 Task: Create in the project VantageTech and in the Backlog issue 'Develop a new tool for automated testing of chatbots' a child issue 'Code optimization for low-latency network communication', and assign it to team member softage.3@softage.net.
Action: Mouse moved to (220, 68)
Screenshot: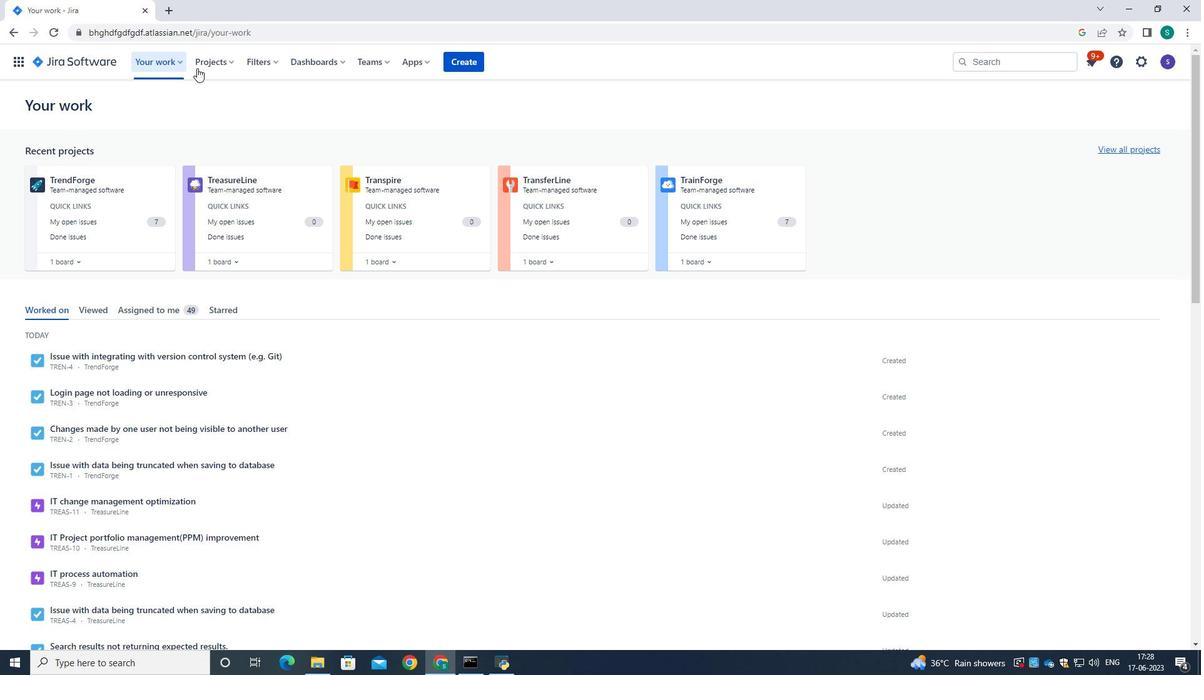 
Action: Mouse pressed left at (220, 68)
Screenshot: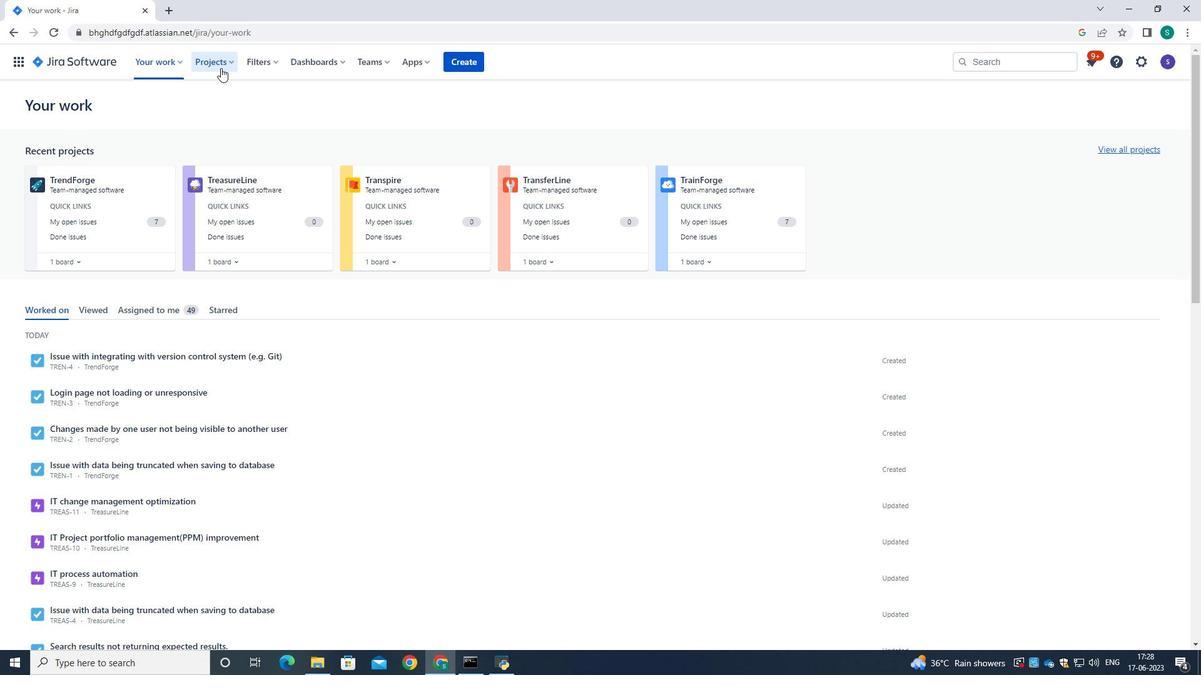 
Action: Mouse moved to (242, 130)
Screenshot: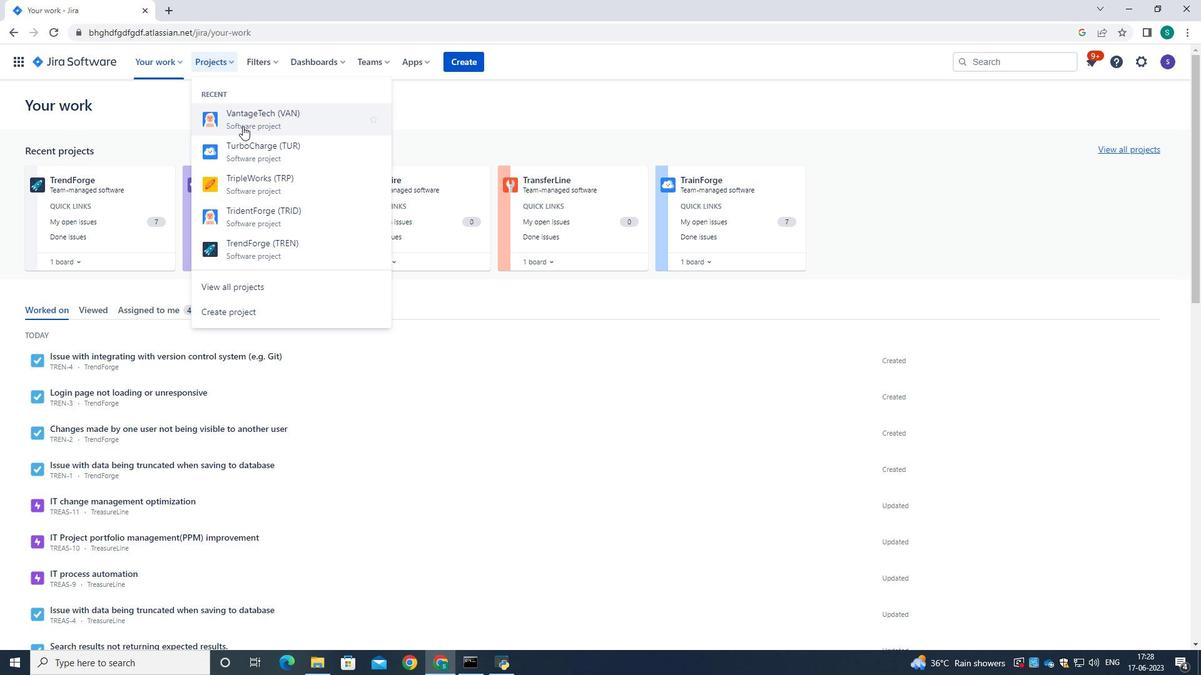 
Action: Mouse pressed left at (242, 130)
Screenshot: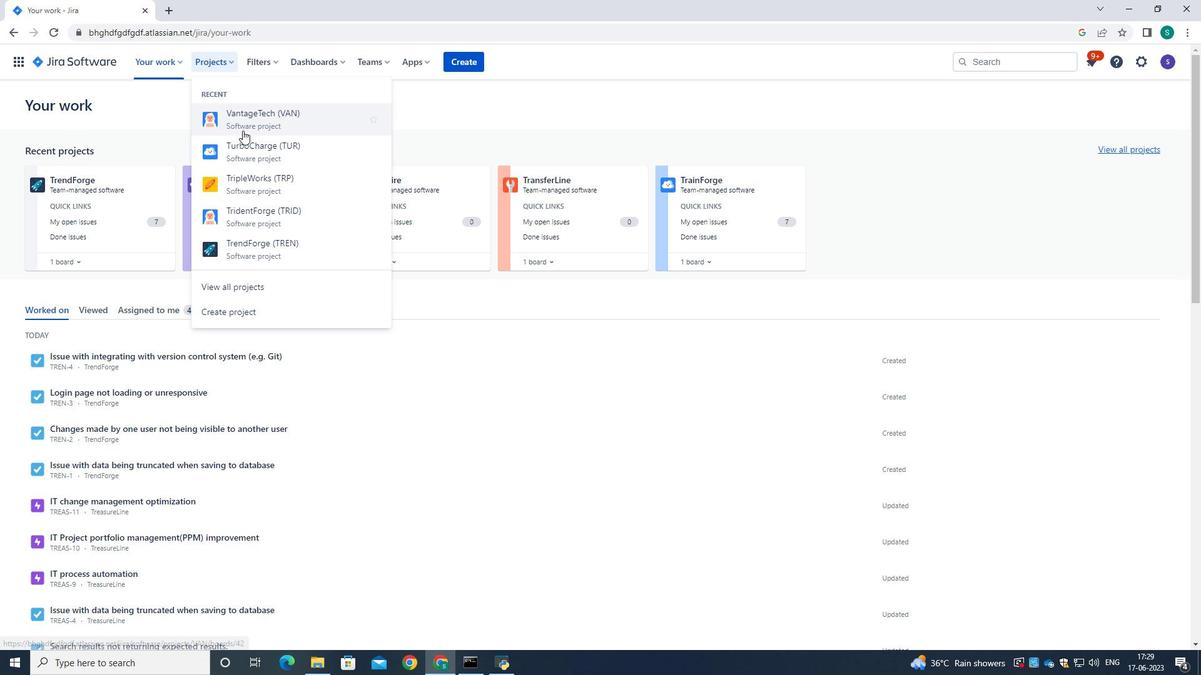 
Action: Mouse moved to (61, 185)
Screenshot: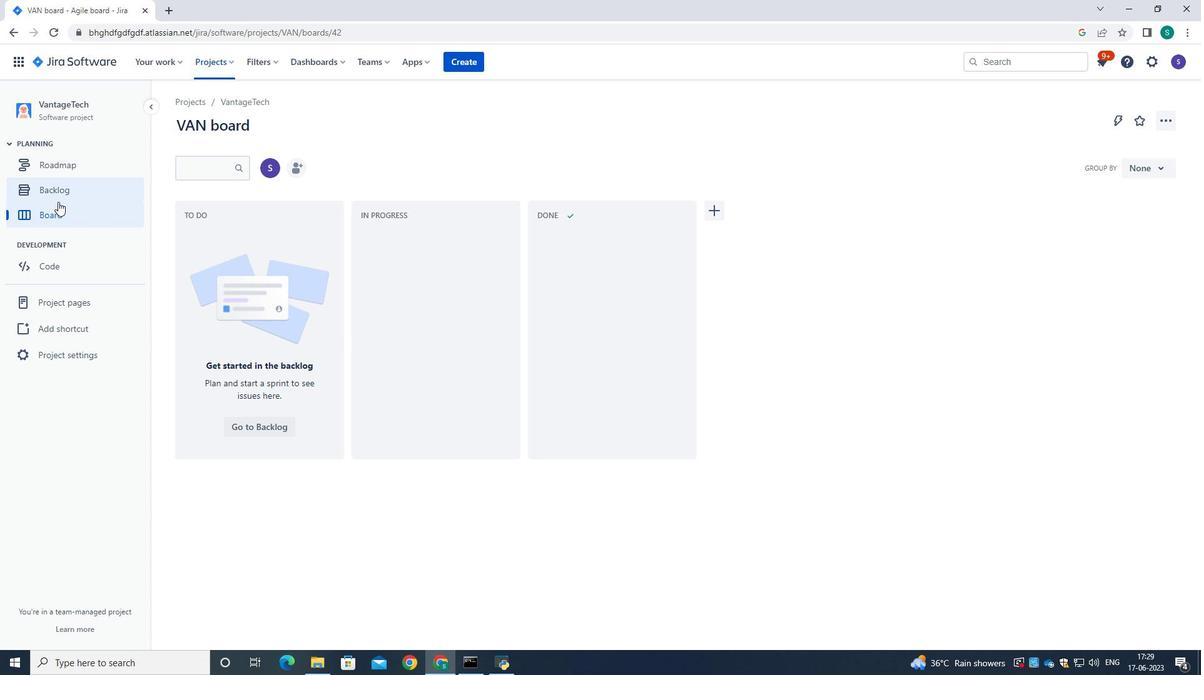 
Action: Mouse pressed left at (61, 185)
Screenshot: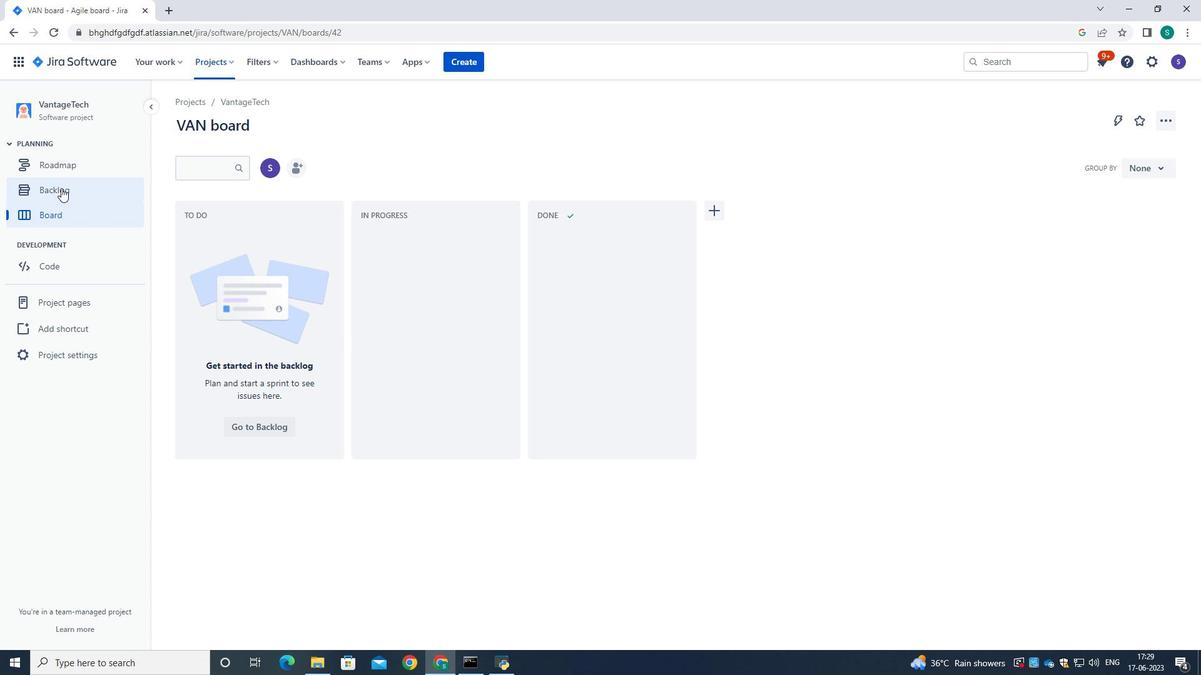 
Action: Mouse moved to (570, 255)
Screenshot: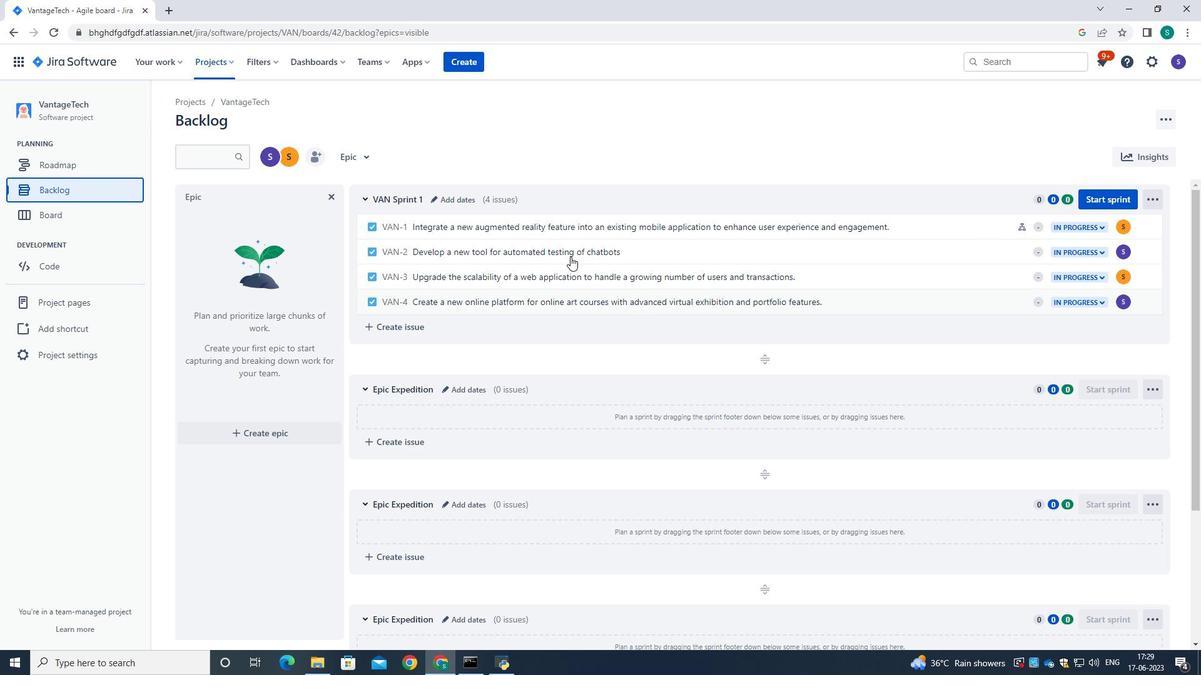 
Action: Mouse pressed left at (570, 255)
Screenshot: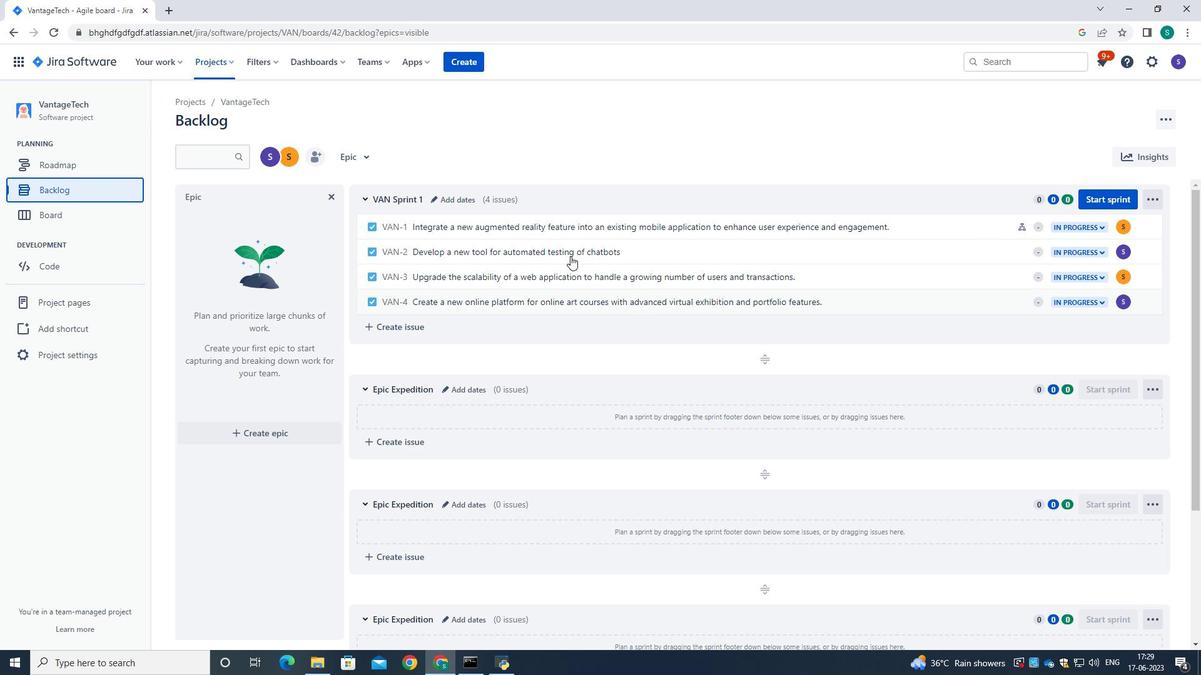 
Action: Mouse moved to (454, 135)
Screenshot: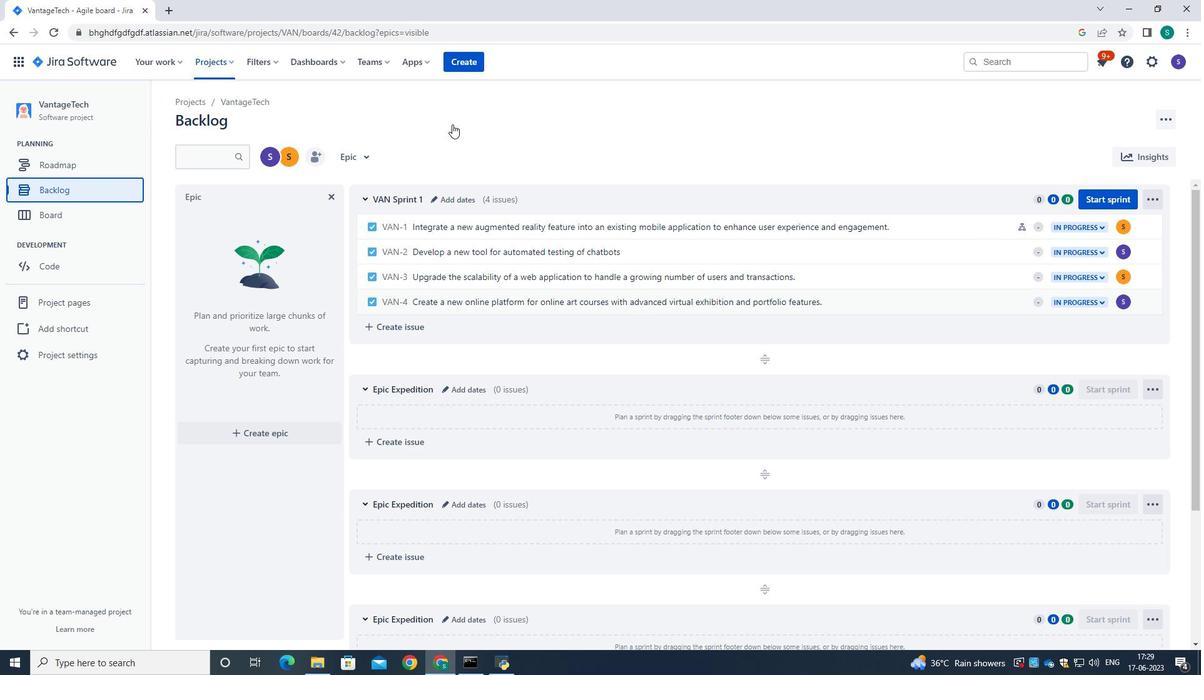 
Action: Mouse scrolled (454, 134) with delta (0, 0)
Screenshot: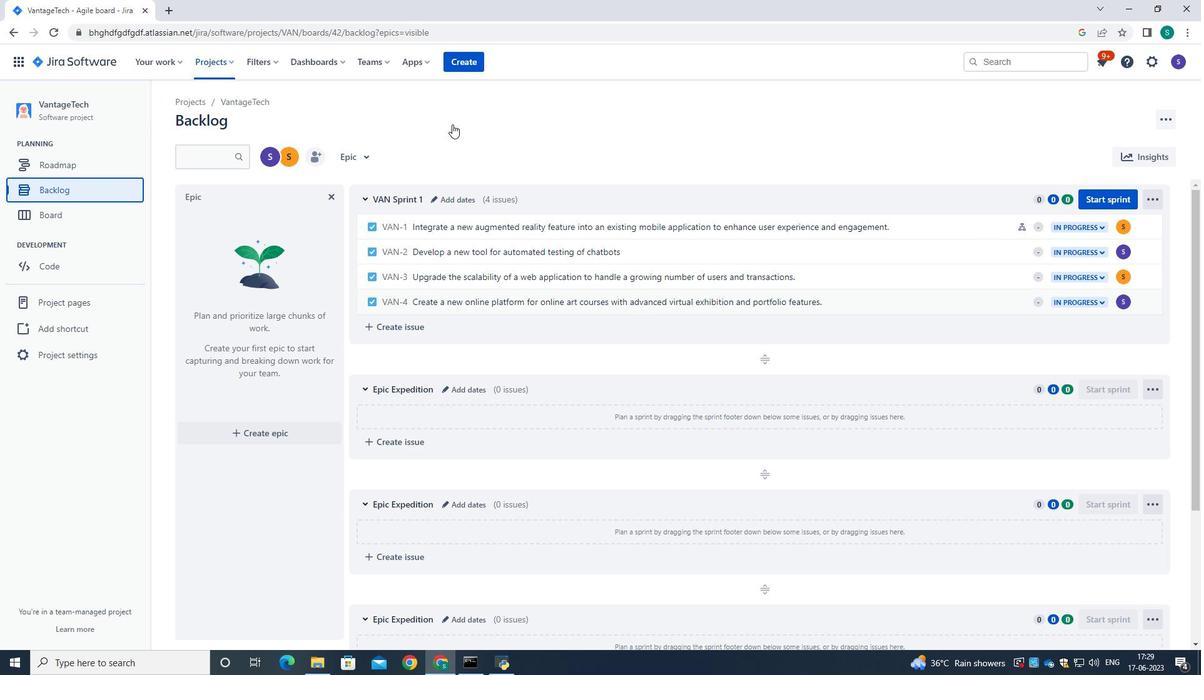 
Action: Mouse moved to (979, 267)
Screenshot: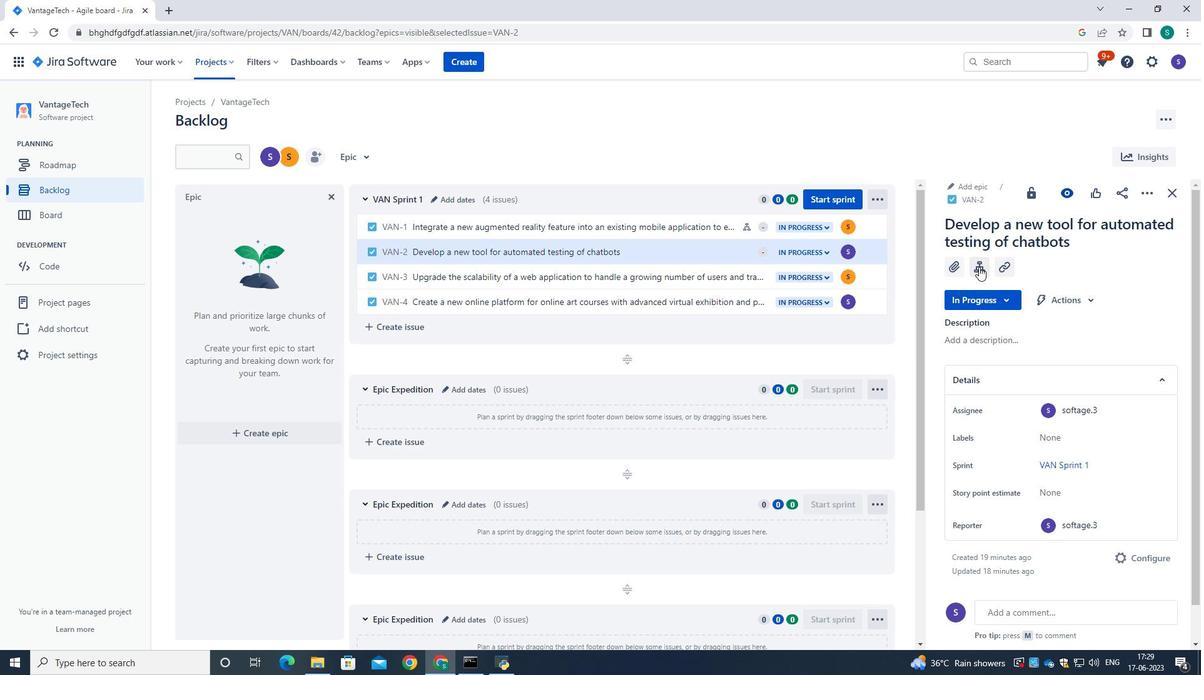 
Action: Mouse pressed left at (979, 267)
Screenshot: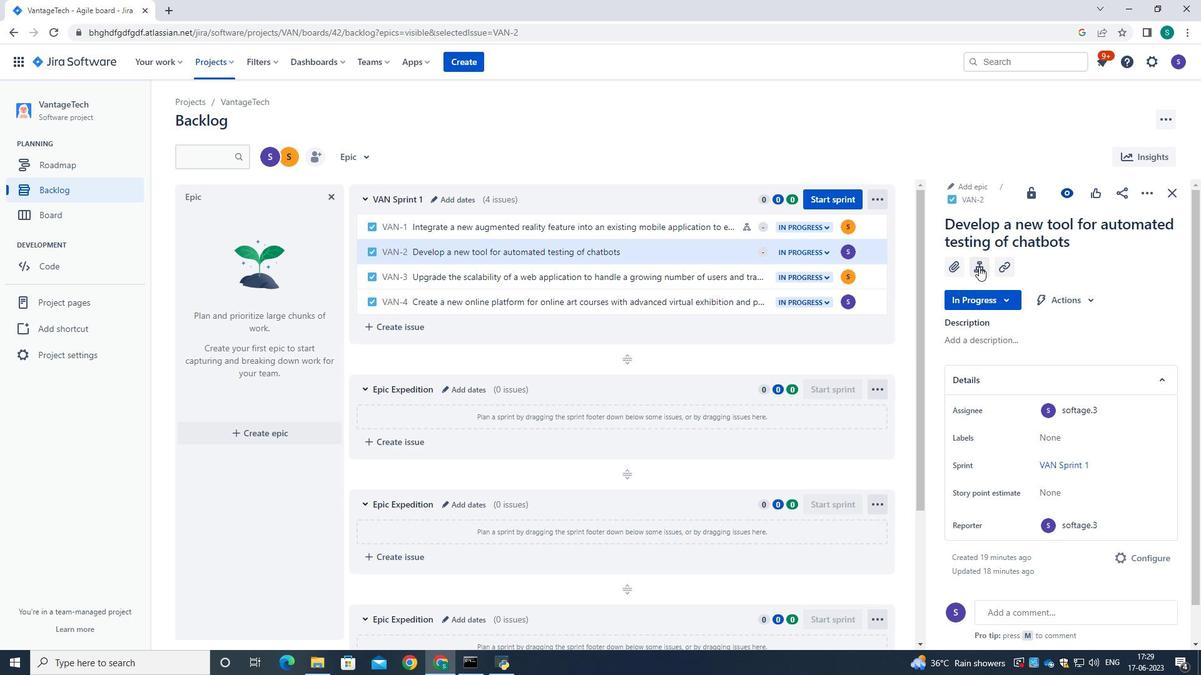 
Action: Mouse moved to (1003, 384)
Screenshot: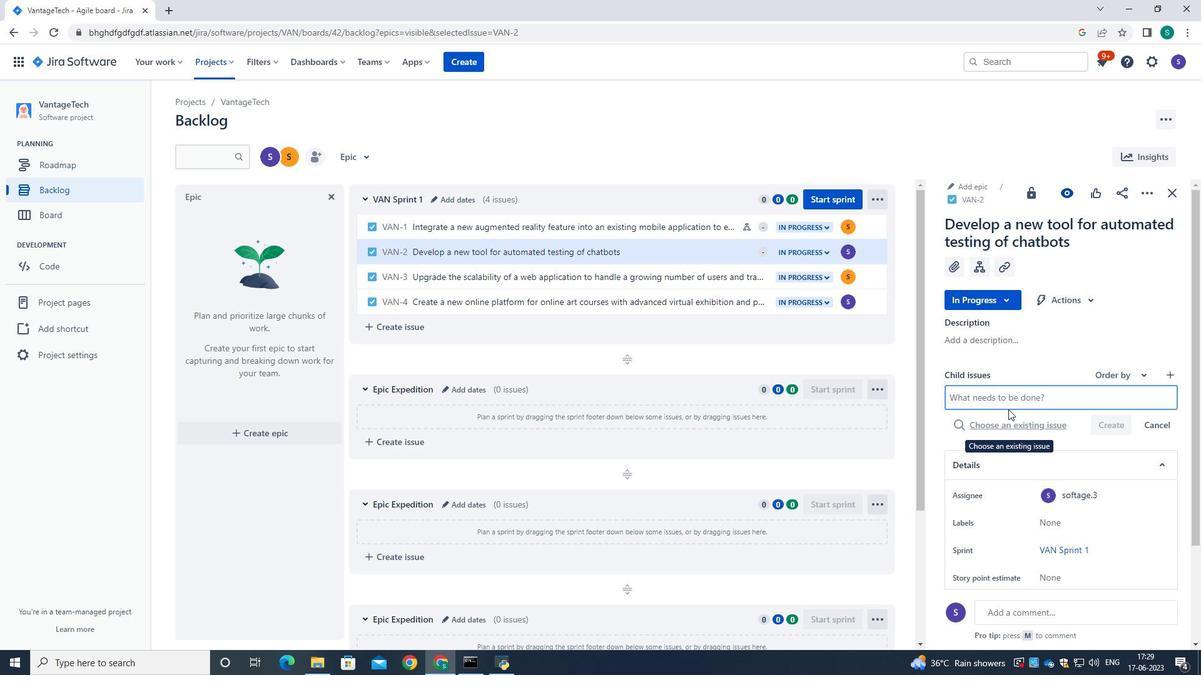 
Action: Mouse pressed left at (1003, 384)
Screenshot: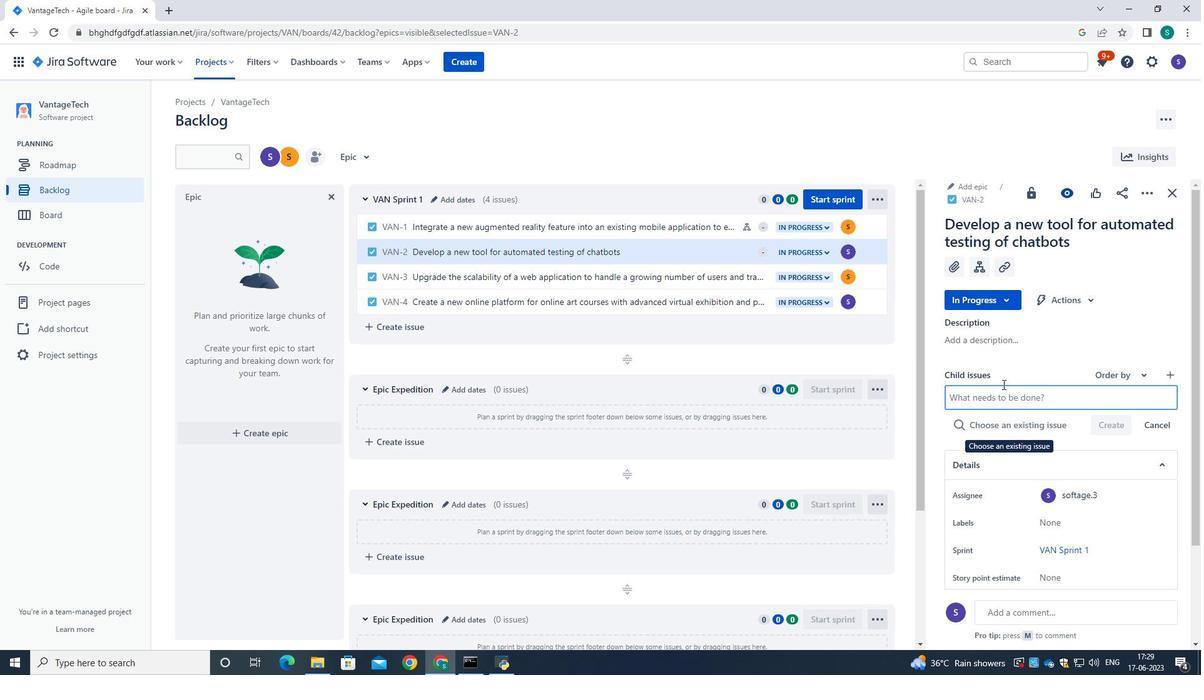 
Action: Mouse moved to (1002, 392)
Screenshot: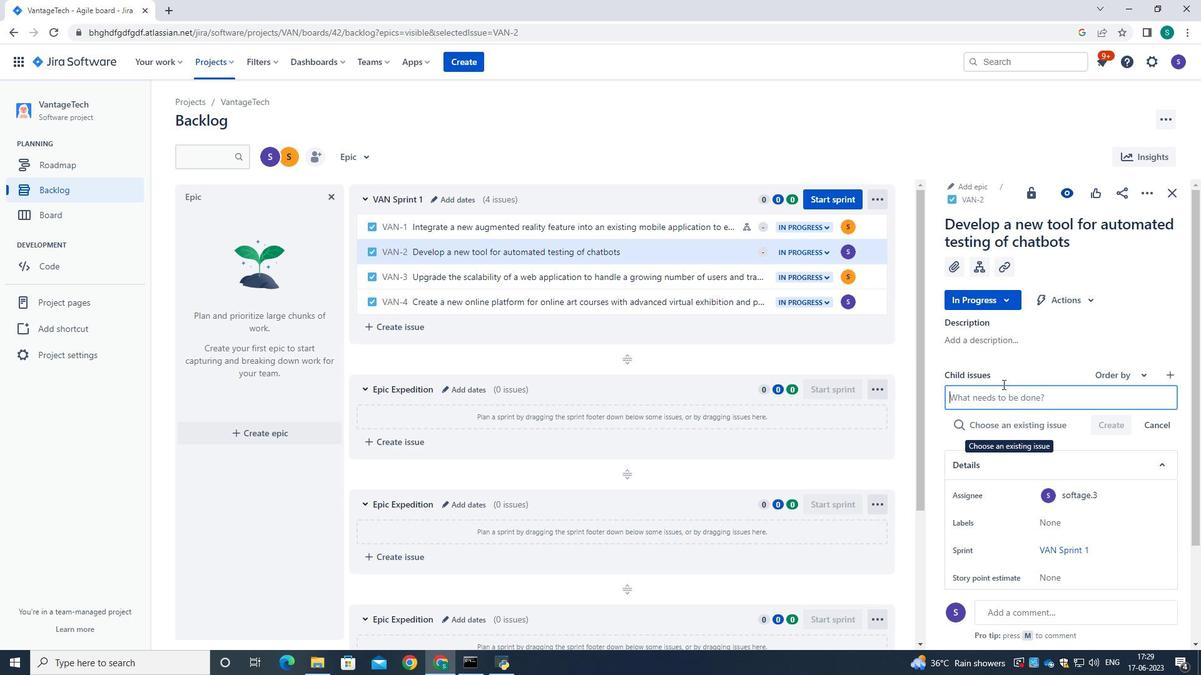 
Action: Mouse pressed left at (1002, 392)
Screenshot: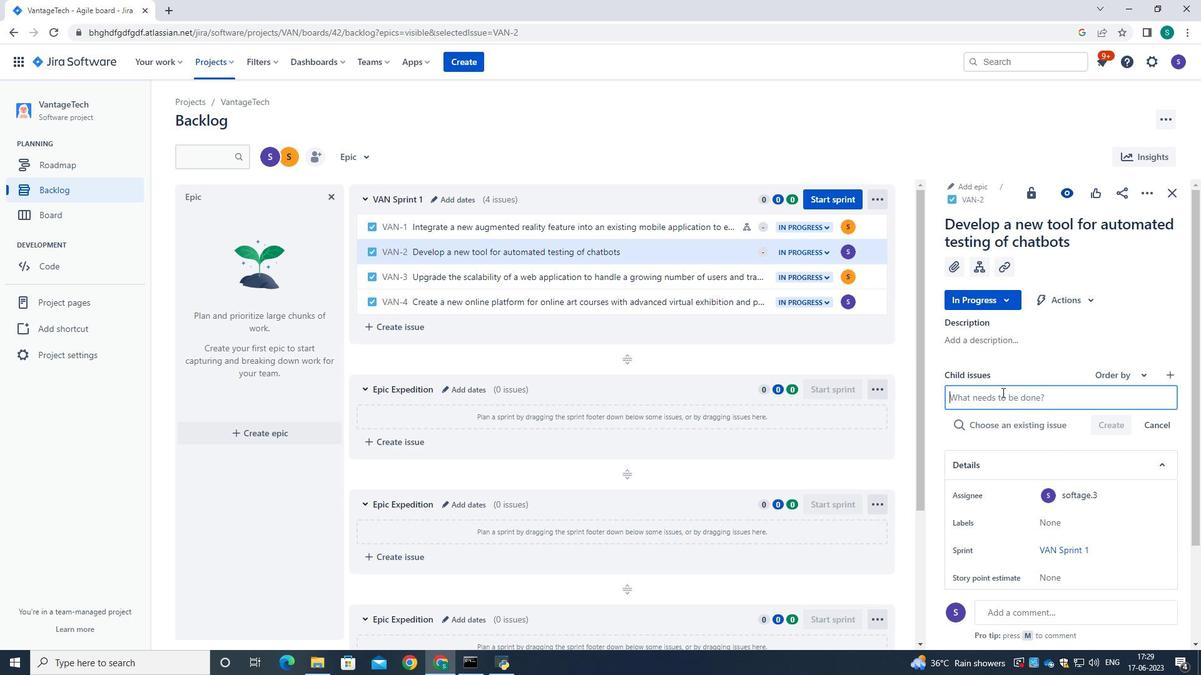 
Action: Key pressed <Key.caps_lock>C<Key.caps_lock>ode<Key.space>optimization<Key.space>for<Key.space>low-latency<Key.space>network<Key.space>communication.
Screenshot: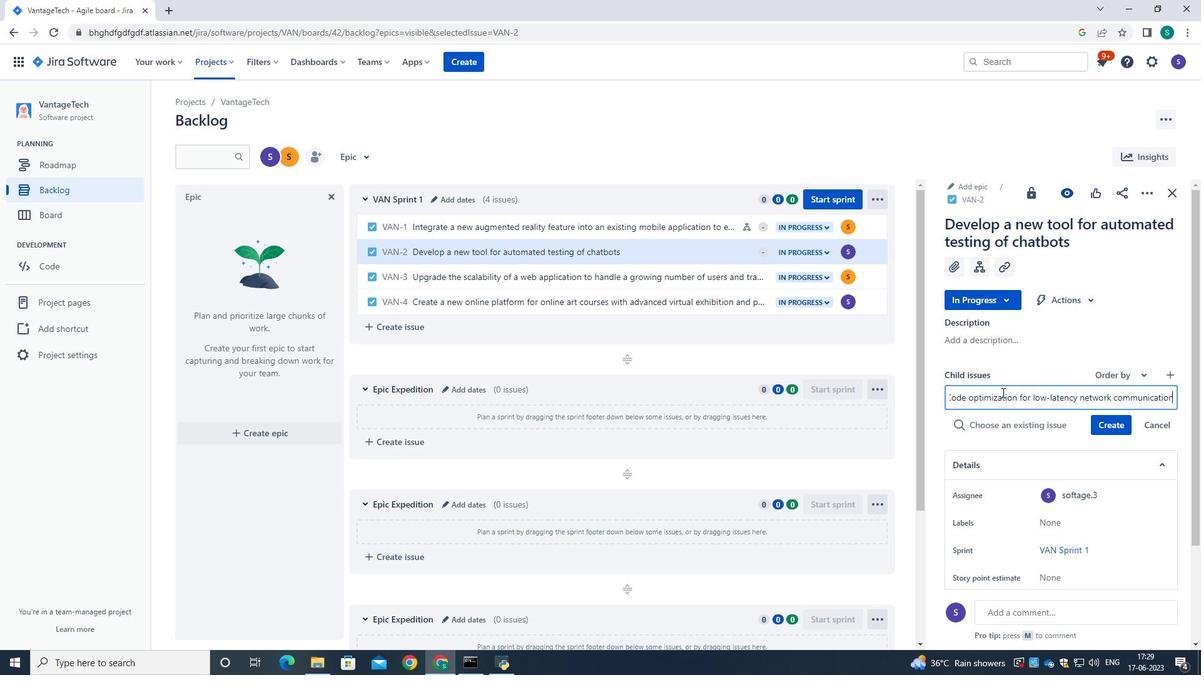 
Action: Mouse moved to (1101, 419)
Screenshot: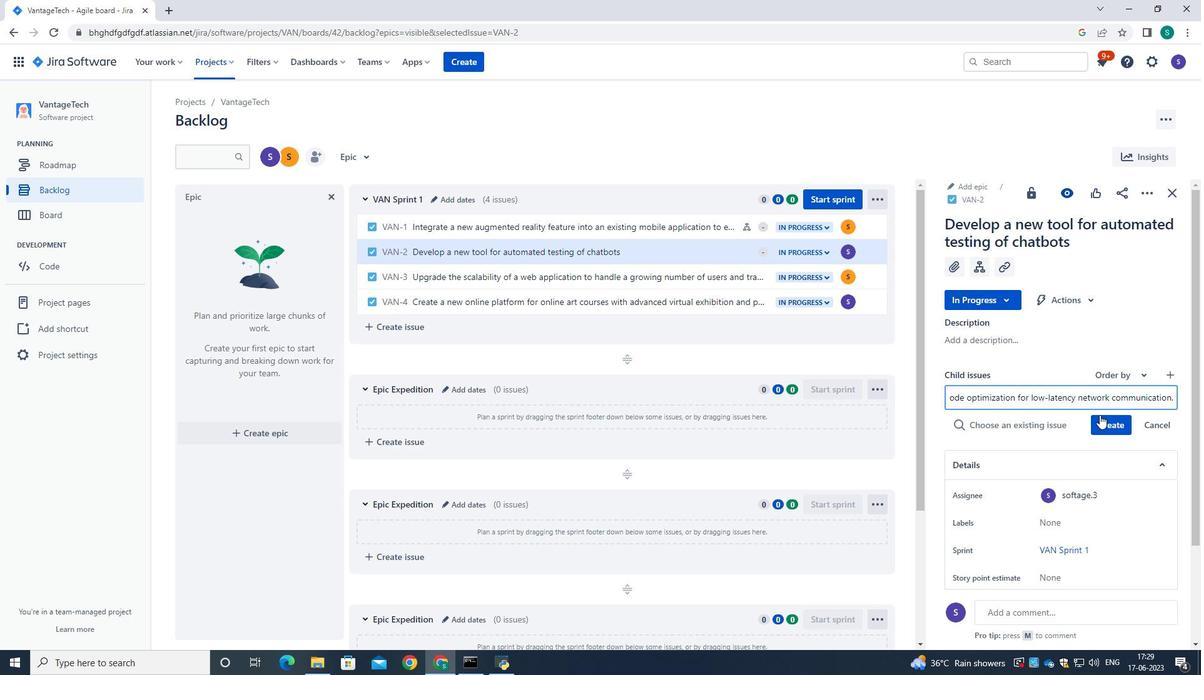
Action: Mouse pressed left at (1101, 419)
Screenshot: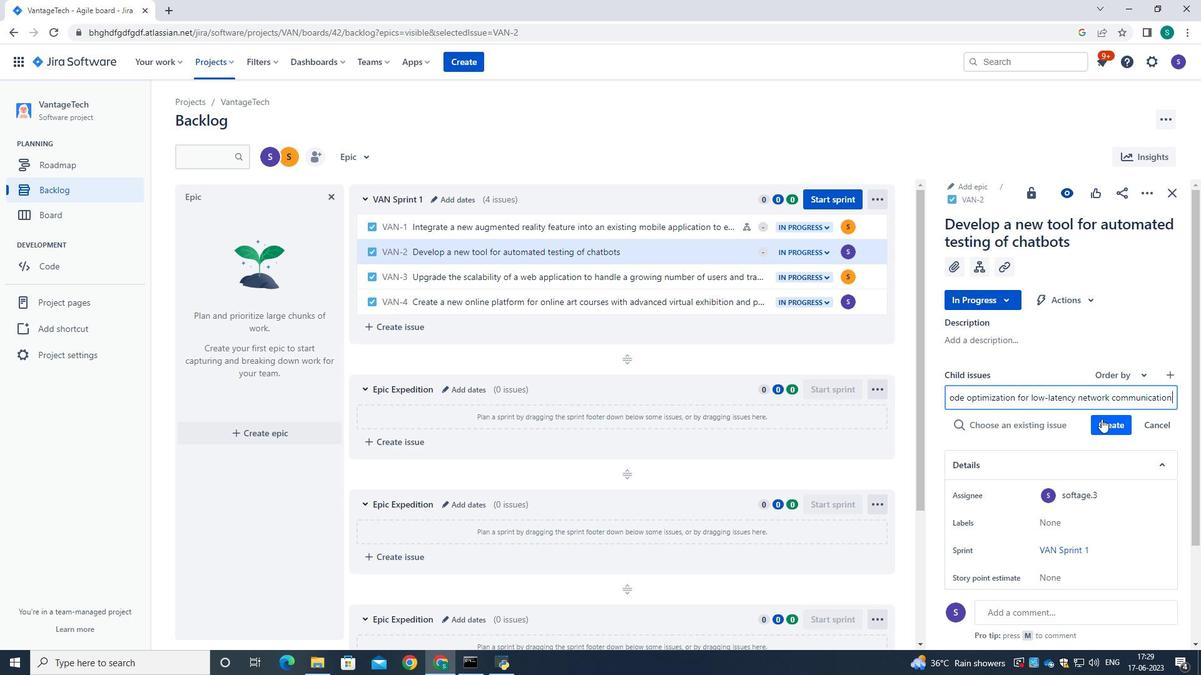 
Action: Mouse moved to (1122, 406)
Screenshot: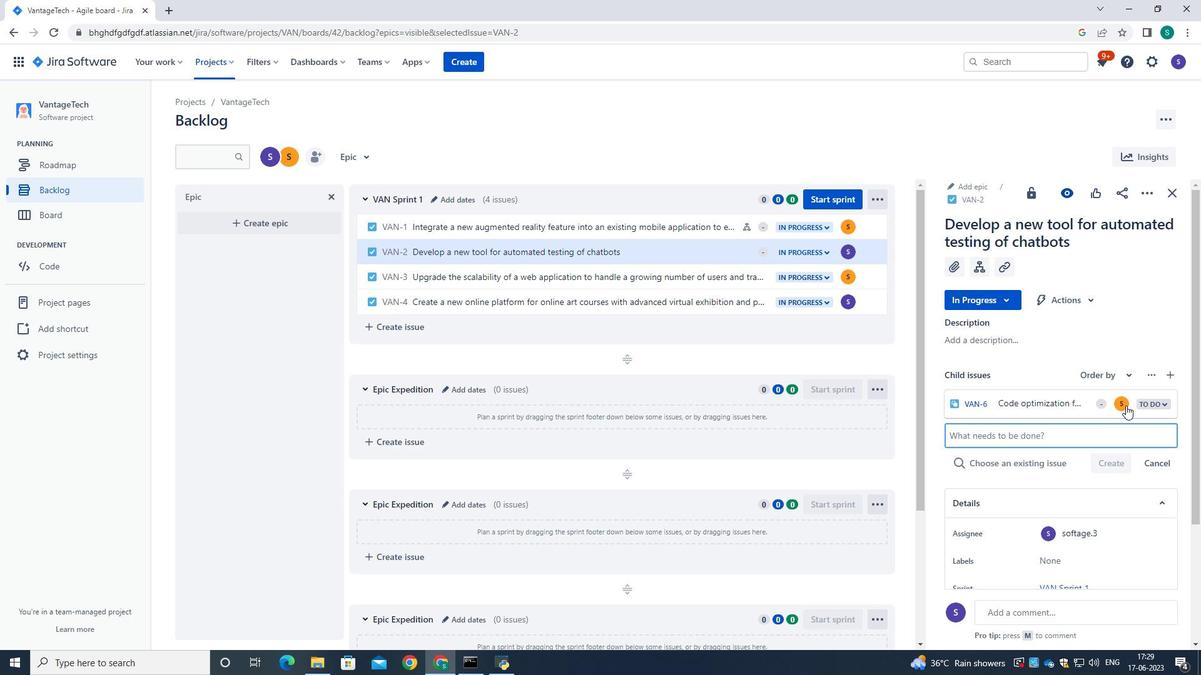 
Action: Mouse pressed left at (1122, 406)
Screenshot: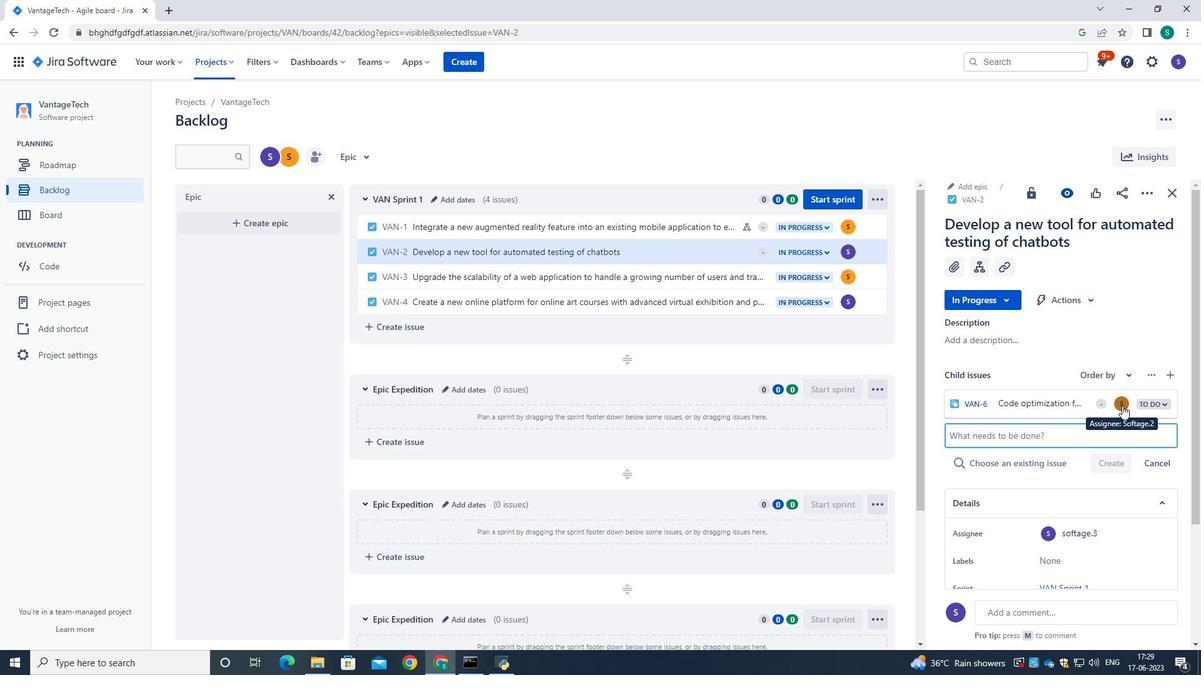 
Action: Mouse moved to (1018, 327)
Screenshot: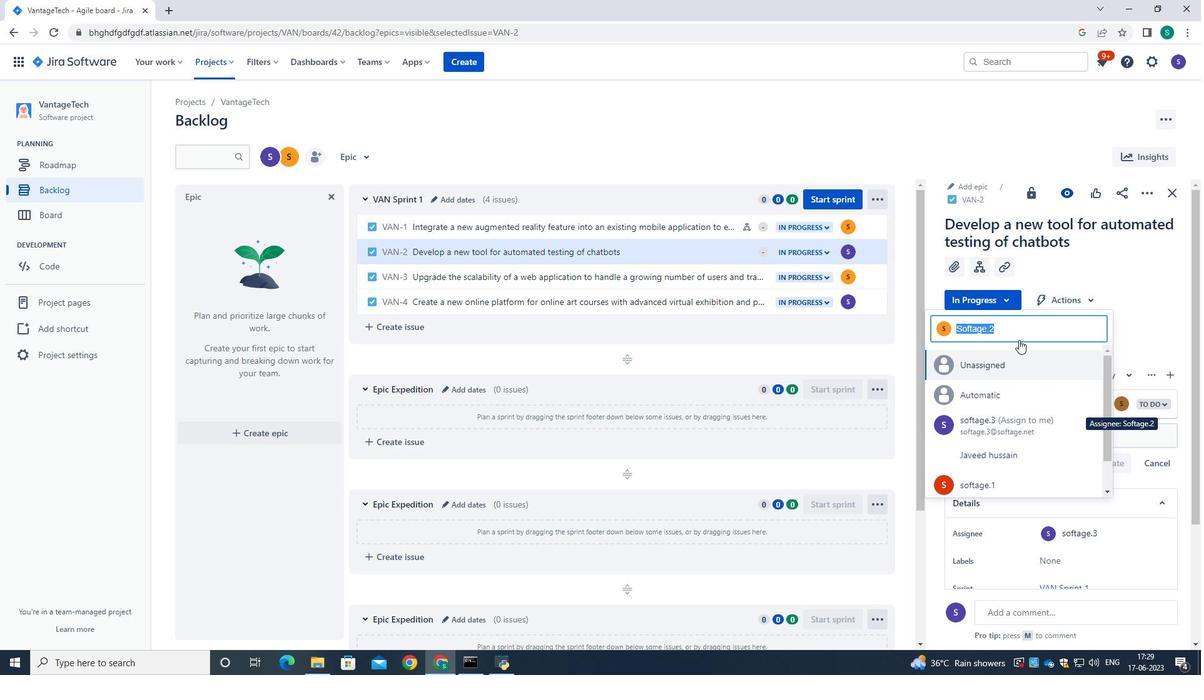 
Action: Key pressed <Key.backspace>softage.3<Key.shift>@softage.net
Screenshot: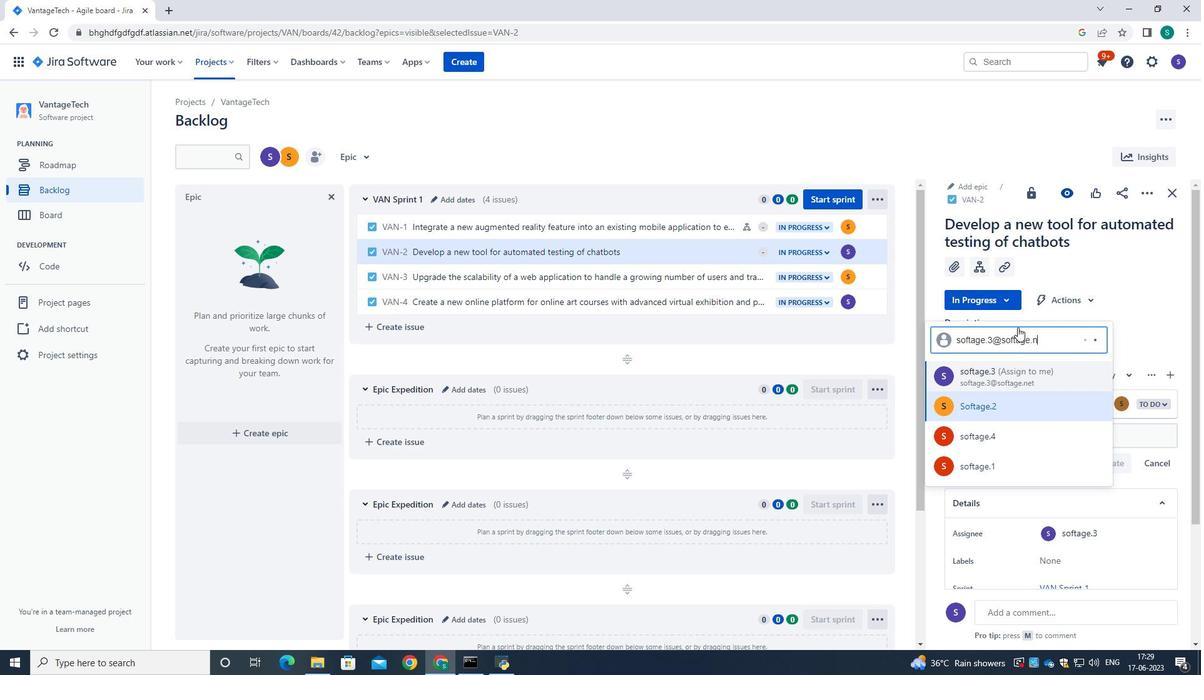 
Action: Mouse moved to (1007, 414)
Screenshot: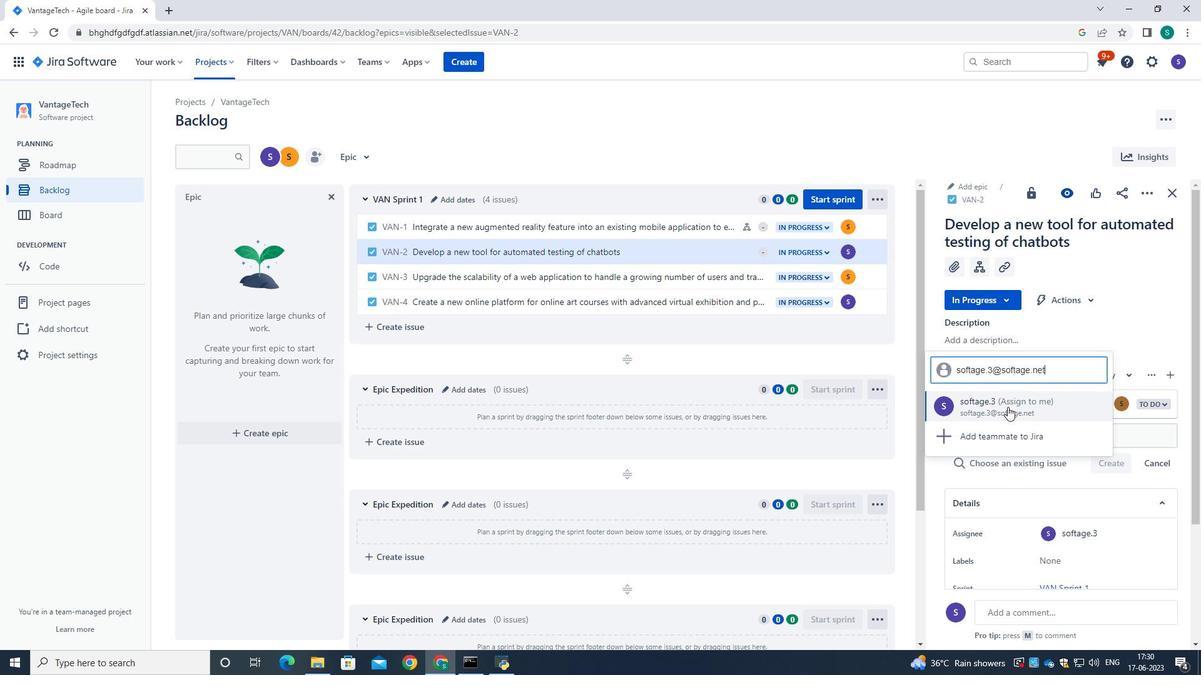 
Action: Mouse pressed left at (1007, 414)
Screenshot: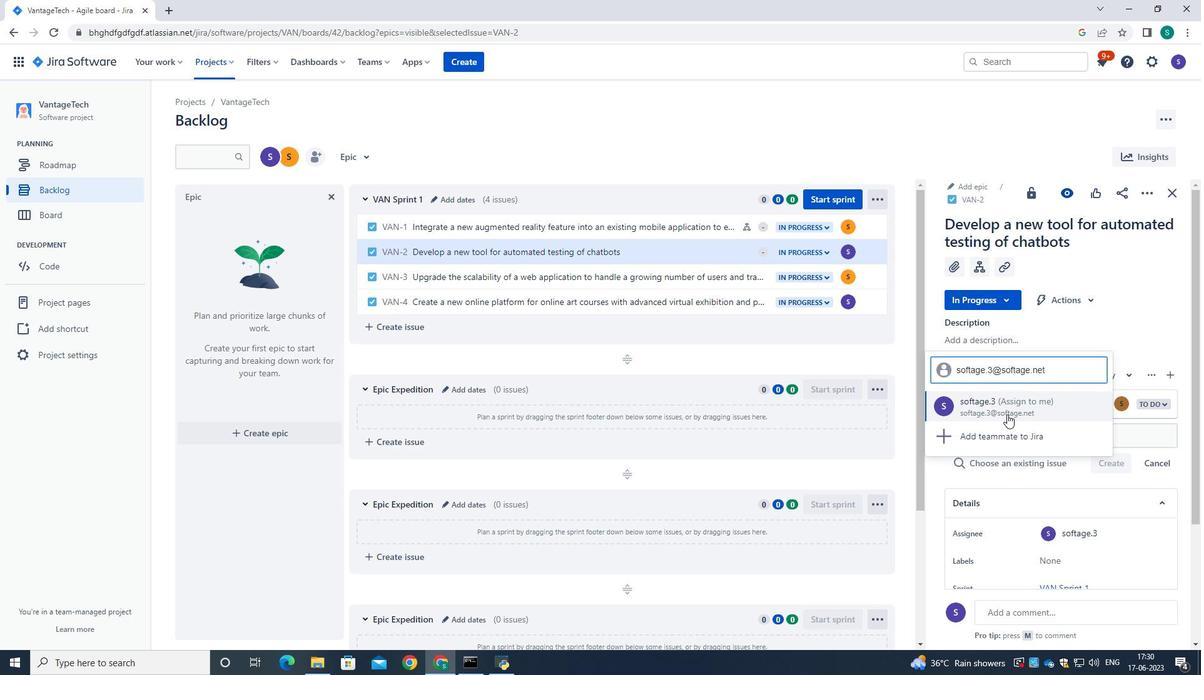 
Action: Mouse moved to (999, 352)
Screenshot: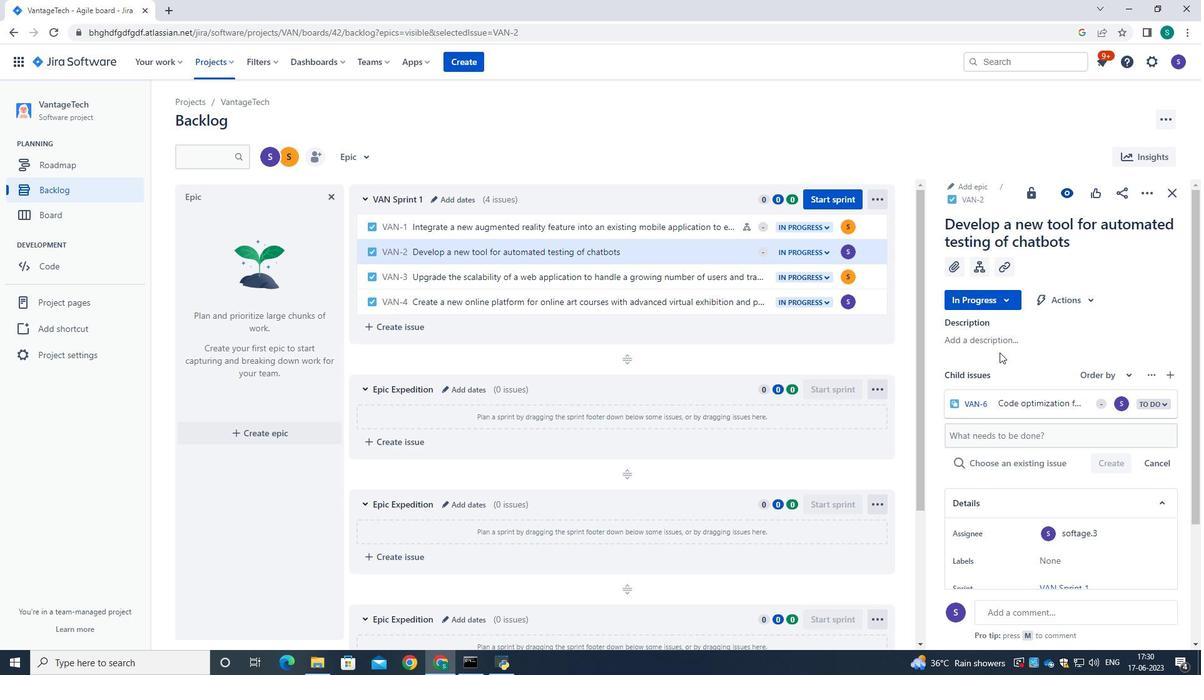 
